 Task: Create in the project AdvantEdge and in the Backlog issue 'Address issues related to data synchronization across multiple devices' a child issue 'Big data model interpretability and transparency optimization and testing', and assign it to team member softage.3@softage.net. Create in the project AdvantEdge and in the Backlog issue 'Improve error messaging to better communicate issues to users' a child issue 'Kubernetes cluster network reliability remediation and testing', and assign it to team member softage.4@softage.net
Action: Mouse scrolled (331, 457) with delta (0, 0)
Screenshot: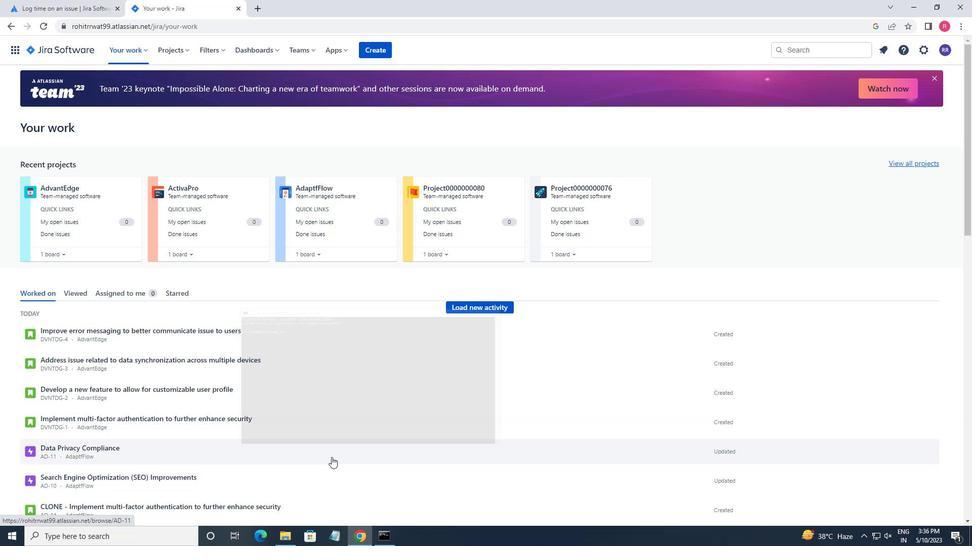 
Action: Mouse scrolled (331, 457) with delta (0, 0)
Screenshot: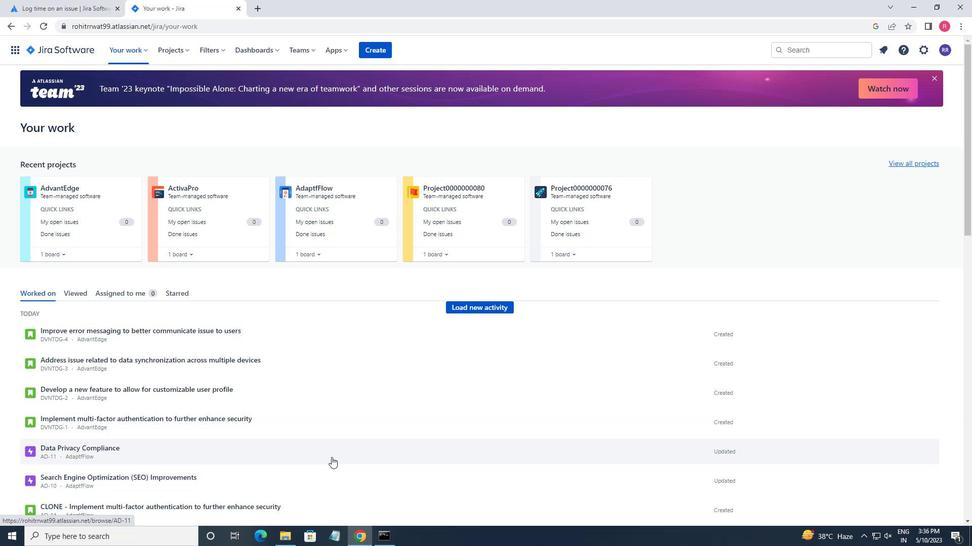 
Action: Mouse moved to (186, 51)
Screenshot: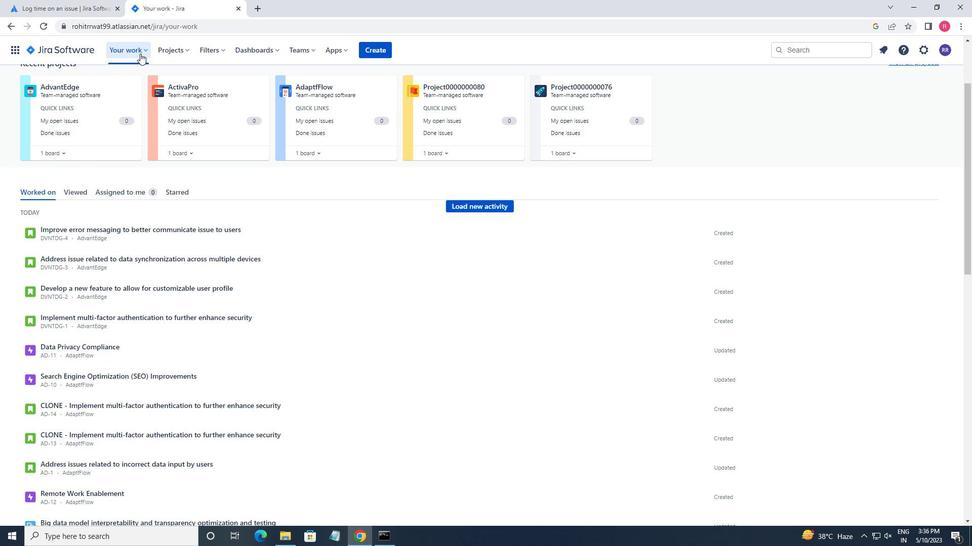 
Action: Mouse pressed left at (186, 51)
Screenshot: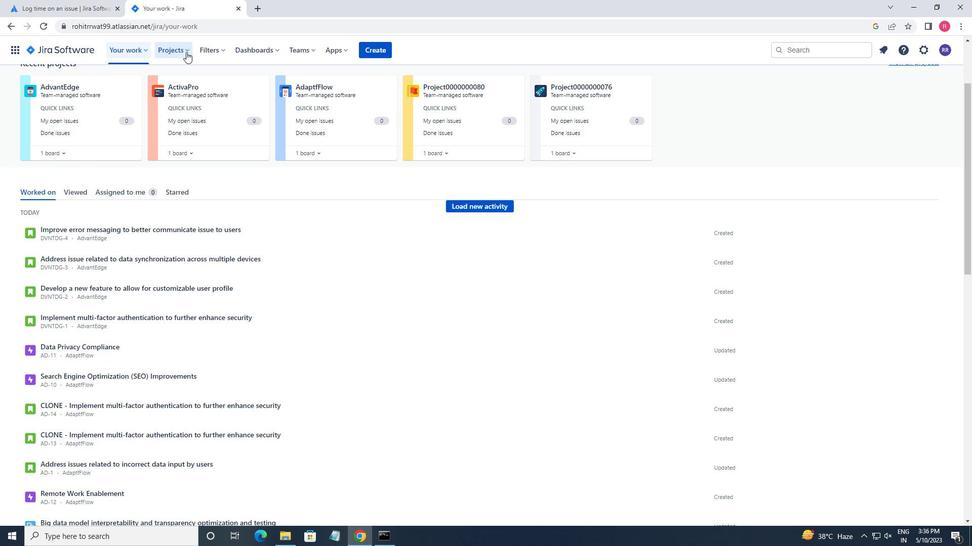
Action: Mouse moved to (214, 93)
Screenshot: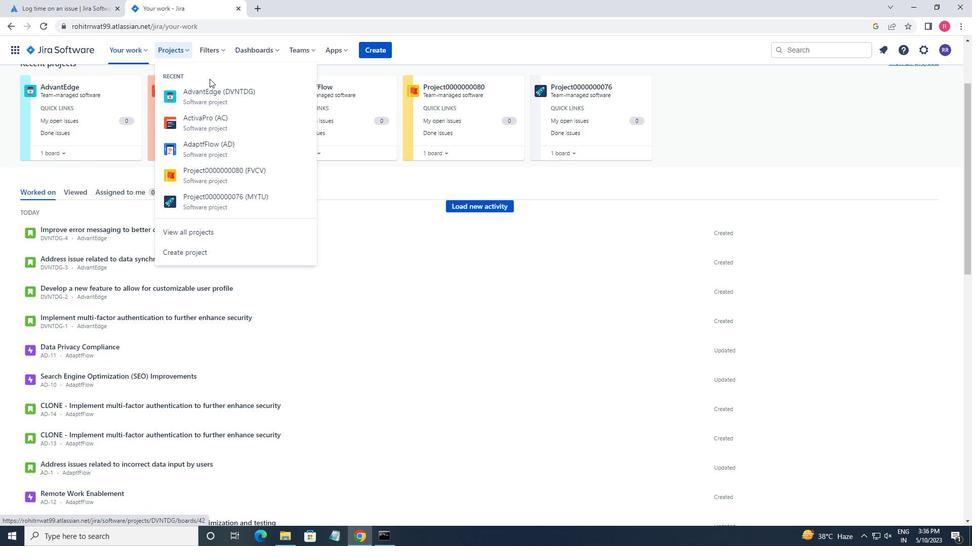 
Action: Mouse pressed left at (214, 93)
Screenshot: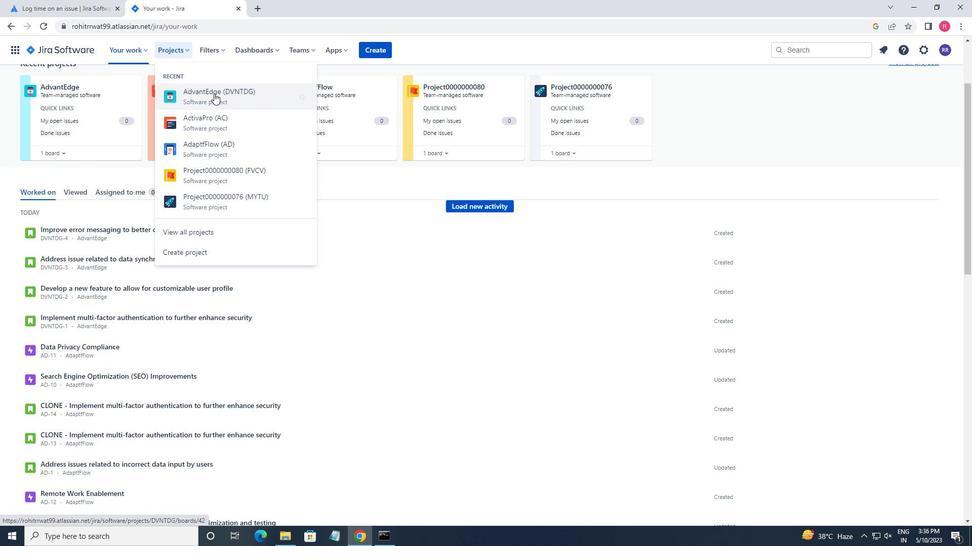 
Action: Mouse moved to (43, 153)
Screenshot: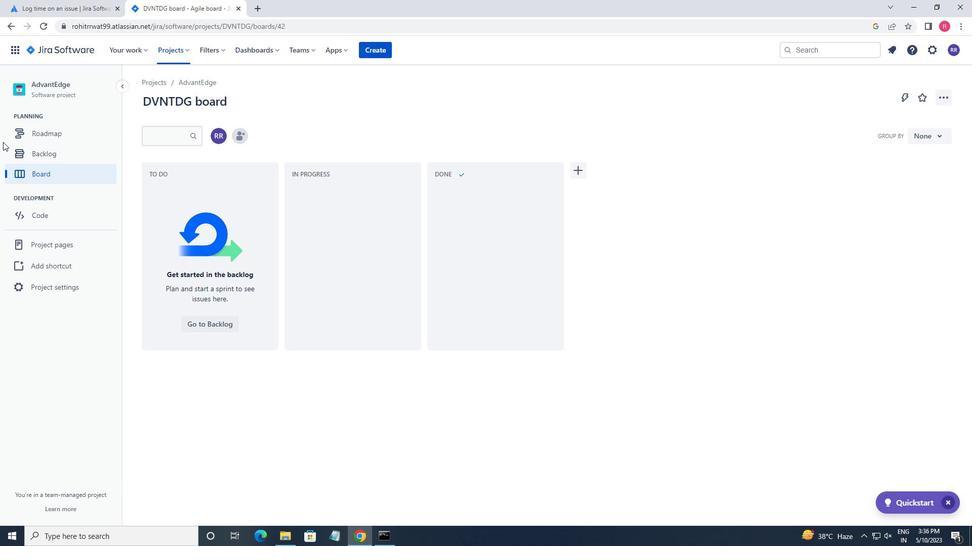 
Action: Mouse pressed left at (43, 153)
Screenshot: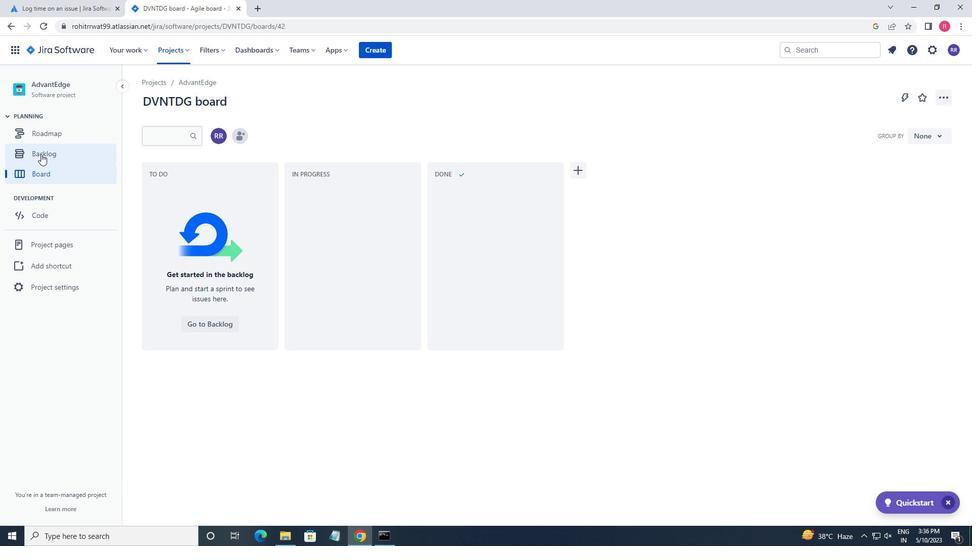 
Action: Mouse moved to (590, 438)
Screenshot: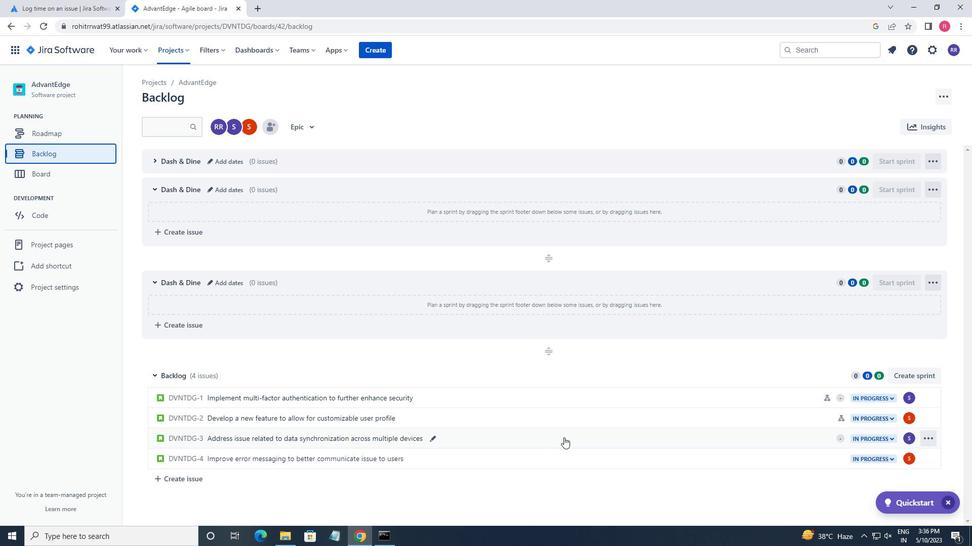
Action: Mouse pressed left at (590, 438)
Screenshot: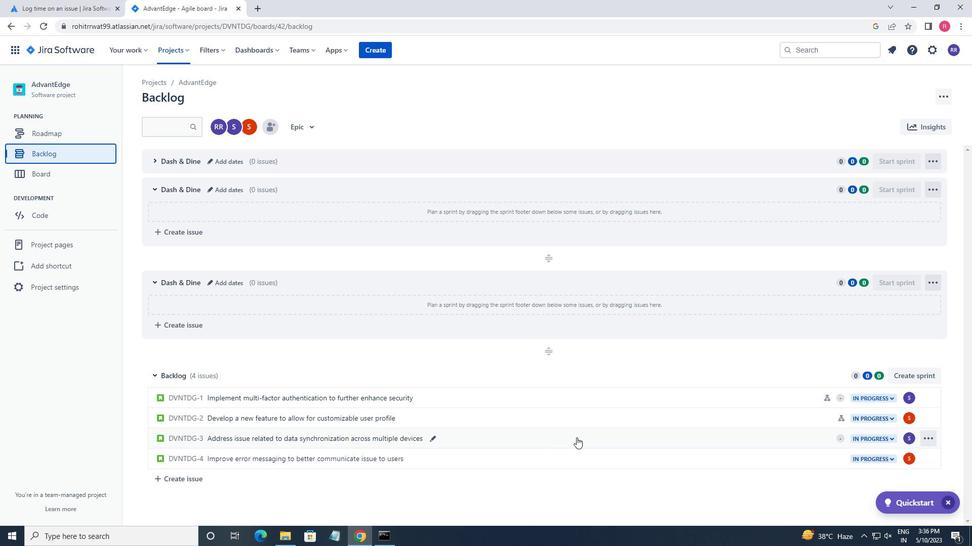 
Action: Mouse moved to (790, 228)
Screenshot: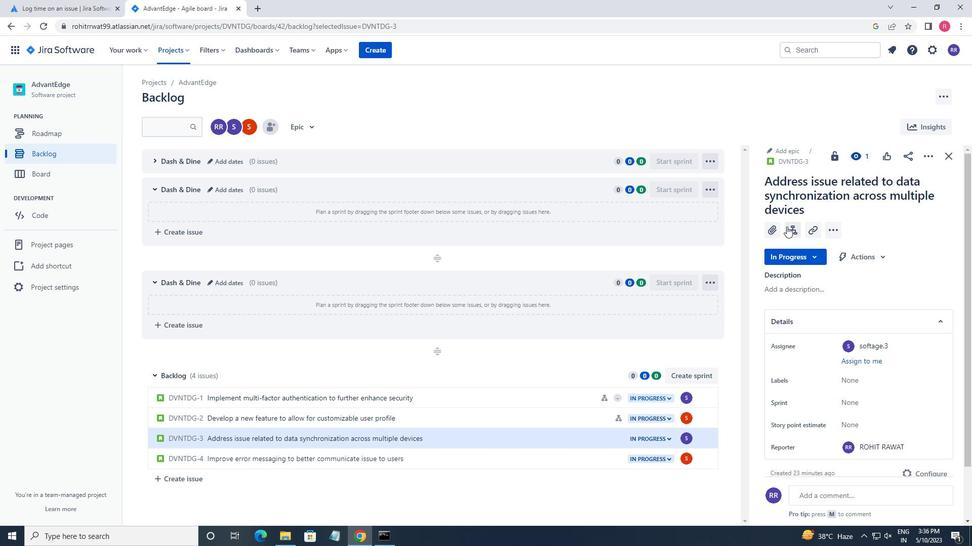 
Action: Mouse pressed left at (790, 228)
Screenshot: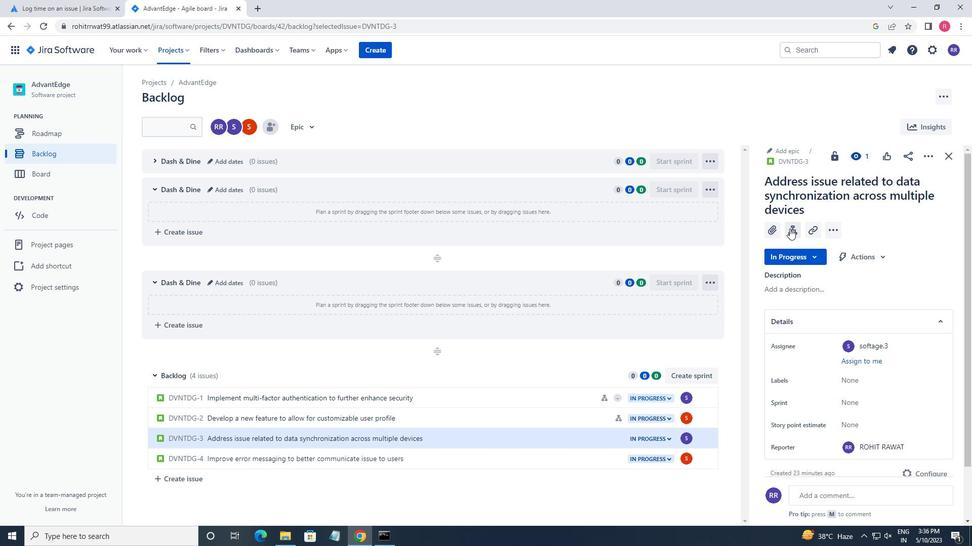 
Action: Mouse moved to (776, 321)
Screenshot: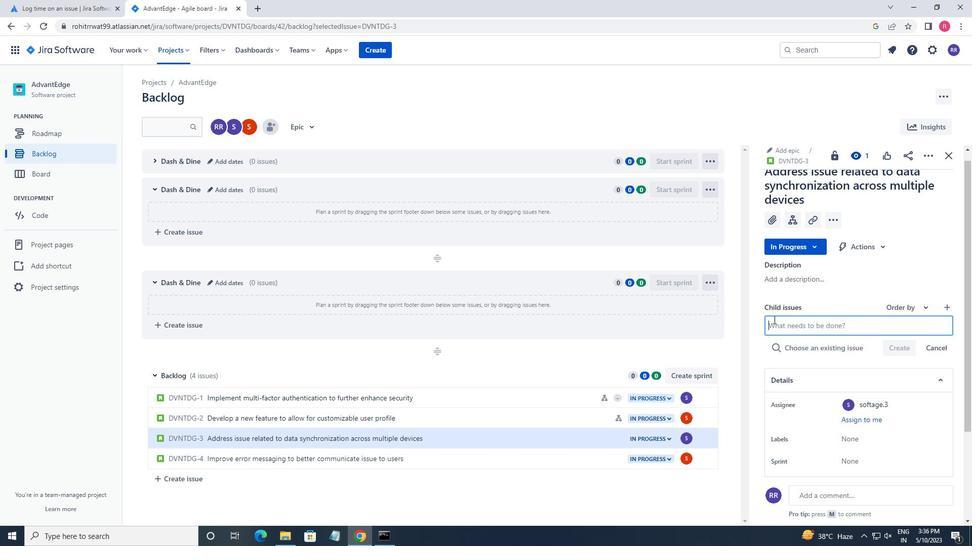 
Action: Key pressed <Key.shift_r>Big<Key.space>dtata<Key.space><Key.backspace><Key.backspace><Key.backspace><Key.backspace><Key.backspace>ata<Key.space>model<Key.space>interpretability<Key.space>and<Key.space>transparency<Key.space>optimizaton<Key.space>and<Key.space>testng<Key.left><Key.left>i<Key.left><Key.left><Key.left><Key.left><Key.left><Key.left><Key.left><Key.left><Key.left><Key.left><Key.left><Key.left><Key.left><Key.left><Key.left><Key.left><Key.left><Key.left><Key.right><Key.right><Key.right><Key.right><Key.right><Key.right>i<Key.enter>
Screenshot: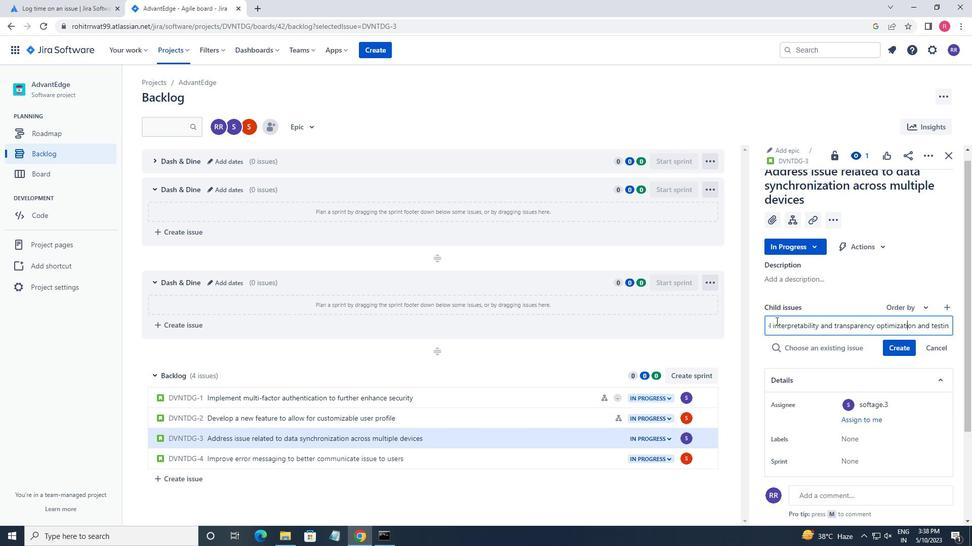 
Action: Mouse moved to (912, 333)
Screenshot: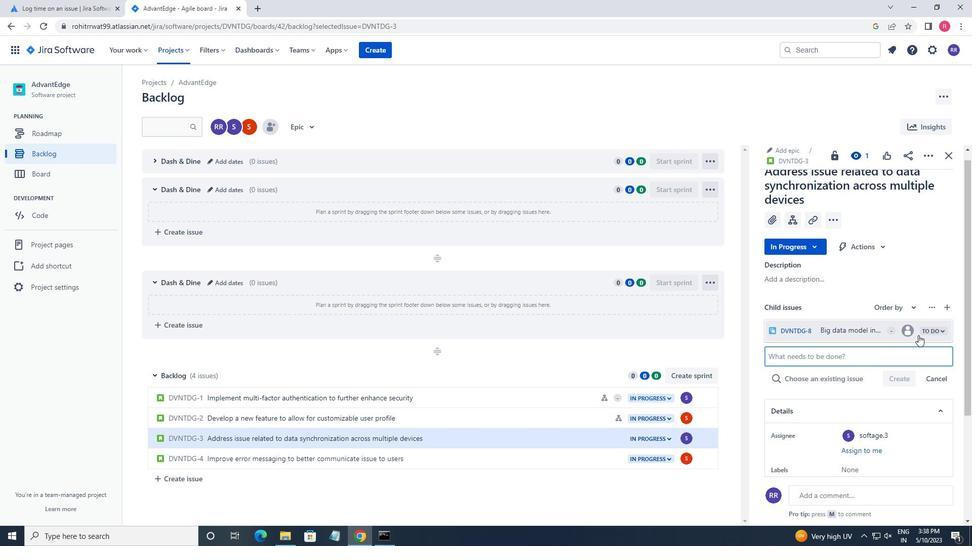 
Action: Mouse pressed left at (912, 333)
Screenshot: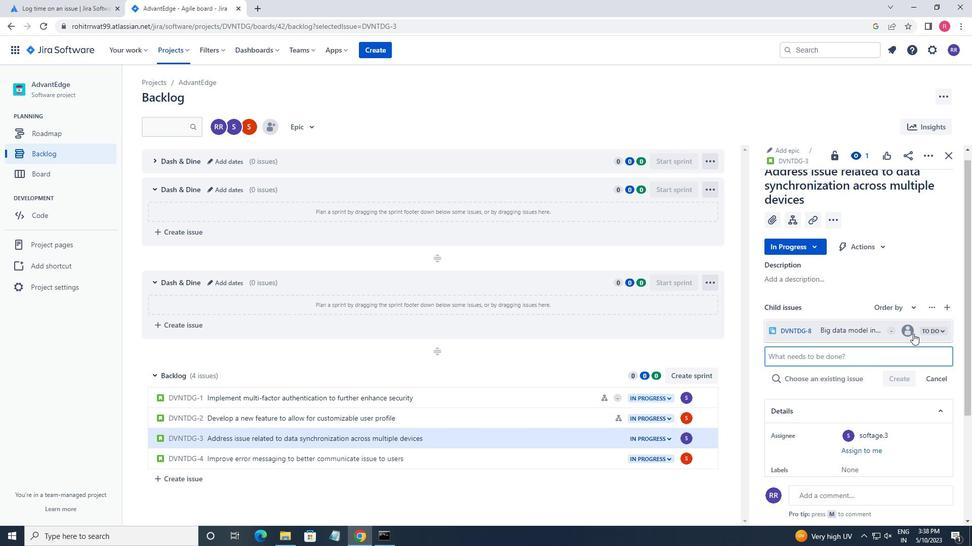 
Action: Mouse moved to (701, 295)
Screenshot: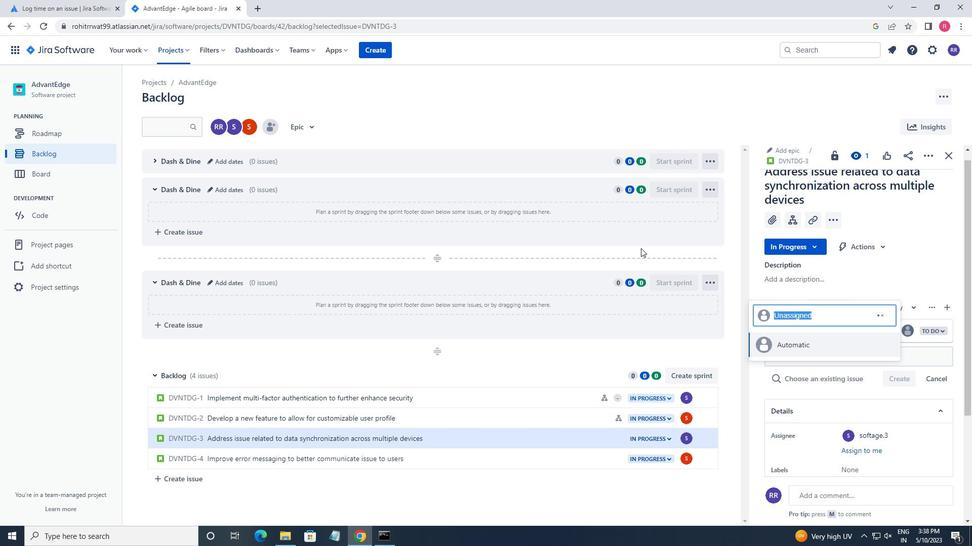 
Action: Key pressed softage.3<Key.shift>@SOFTAGE.NET<Key.enter>
Screenshot: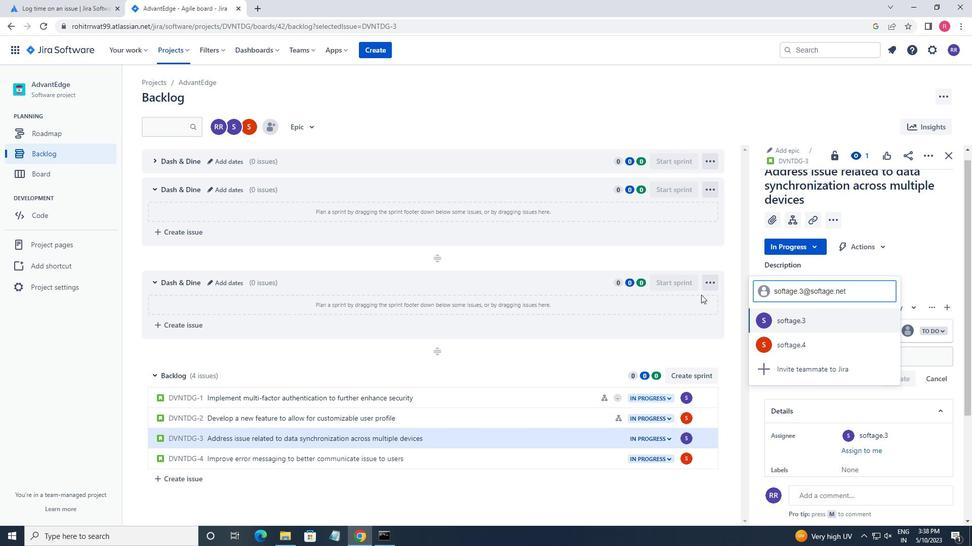 
Action: Mouse moved to (484, 462)
Screenshot: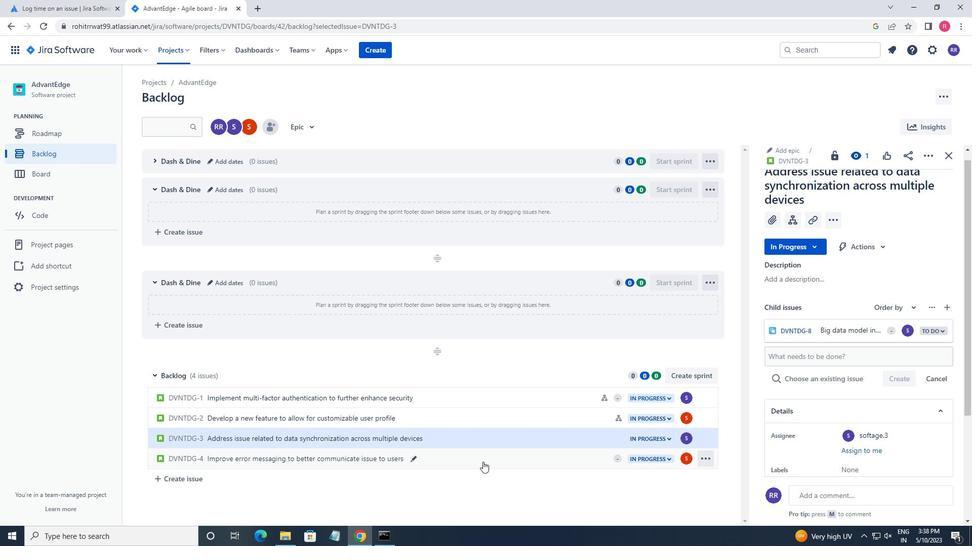 
Action: Mouse pressed left at (484, 462)
Screenshot: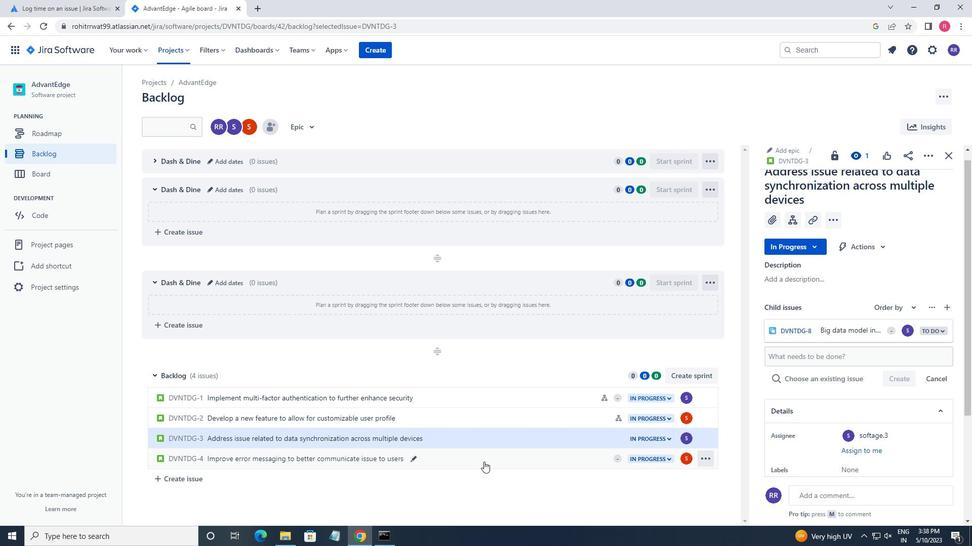 
Action: Mouse moved to (794, 216)
Screenshot: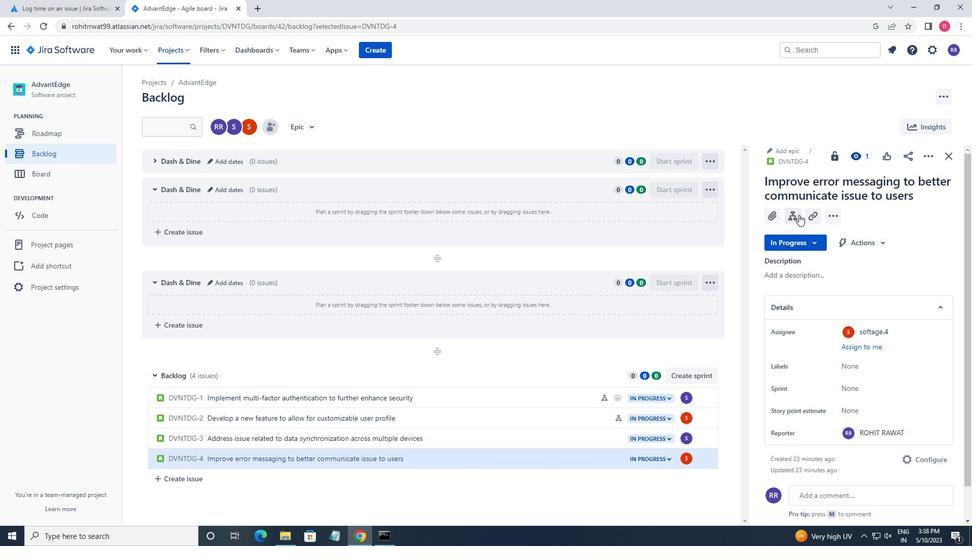 
Action: Mouse pressed left at (794, 216)
Screenshot: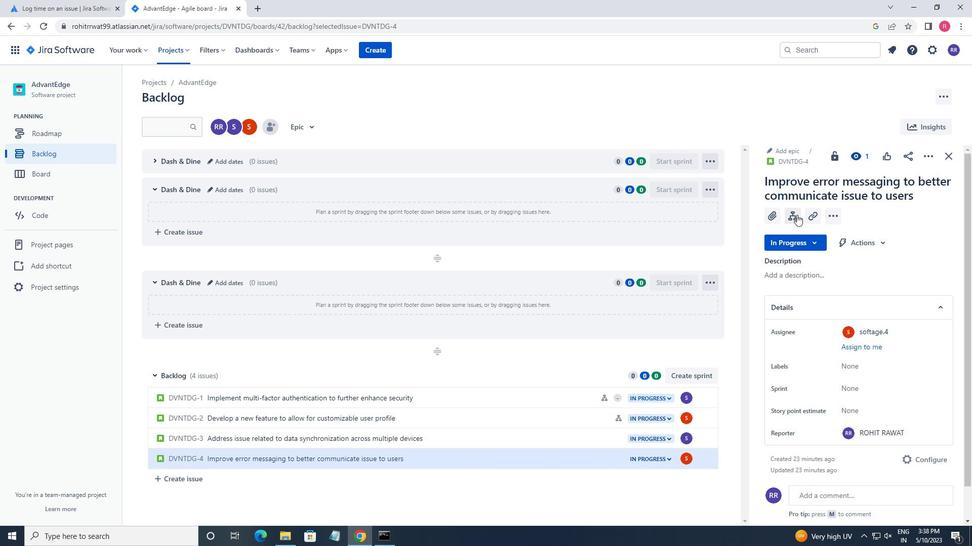 
Action: Mouse moved to (825, 323)
Screenshot: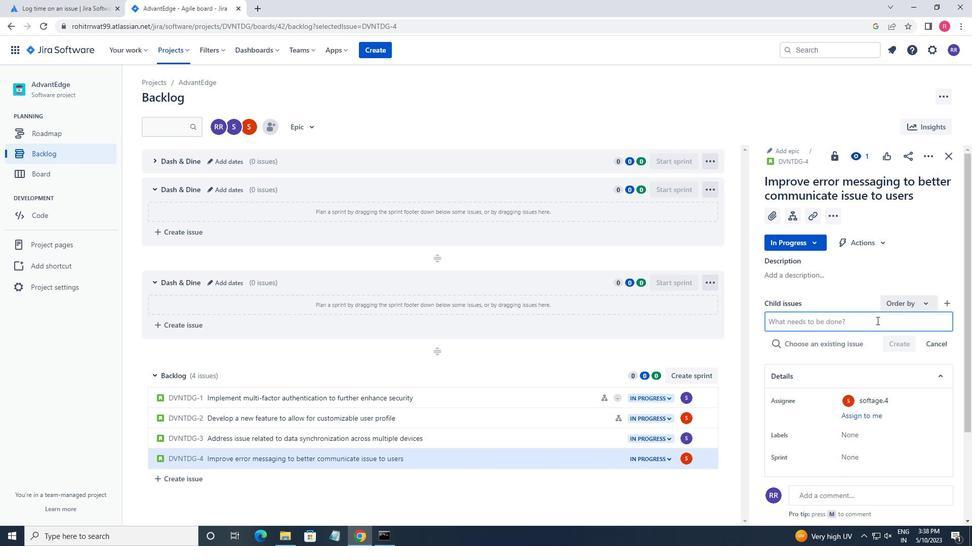 
Action: Key pressed <Key.shift_r>KUBERNETES<Key.space>CLUSTER<Key.space>NETWORK<Key.space>RELIABILITY<Key.space>REMEDIATION<Key.space>ANFD<Key.backspace><Key.backspace>D<Key.space>TESTING<Key.enter>
Screenshot: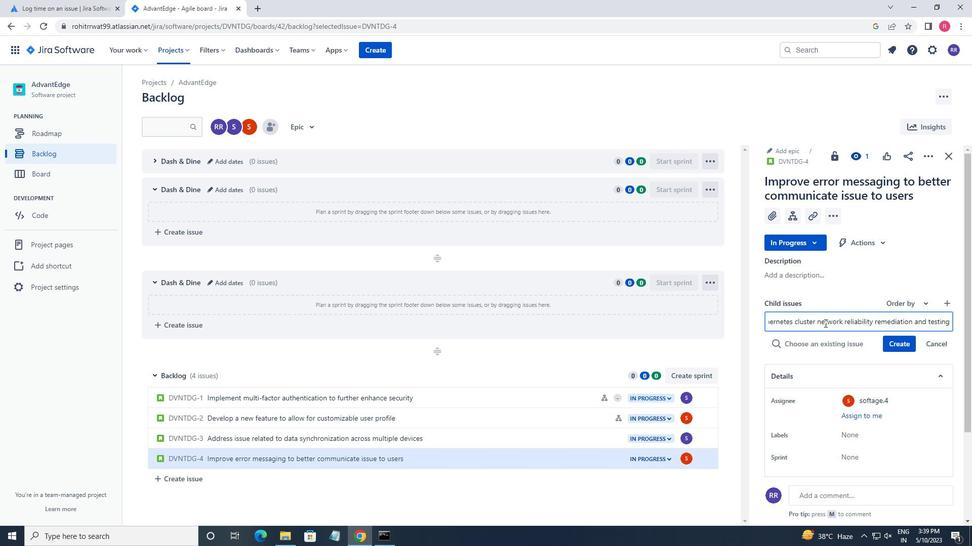 
Action: Mouse scrolled (825, 324) with delta (0, 0)
Screenshot: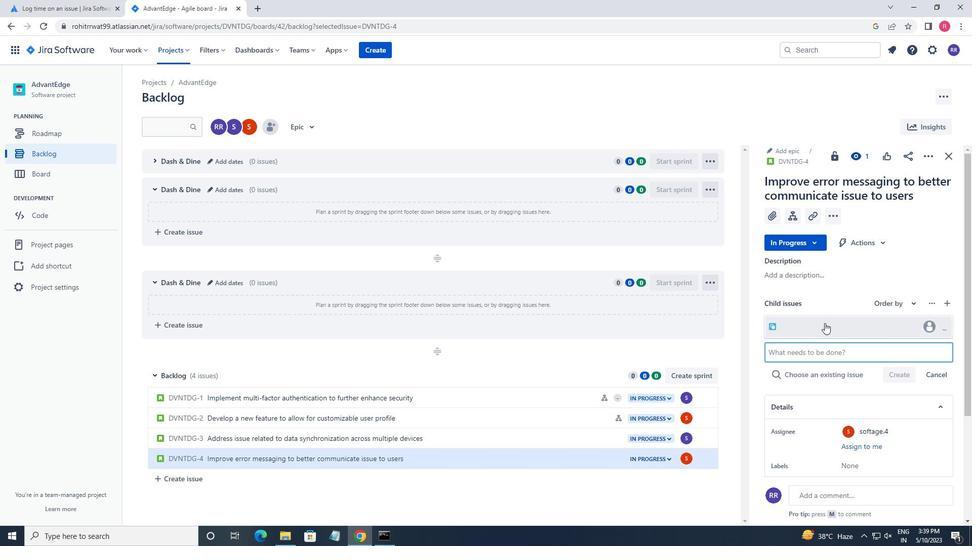 
Action: Mouse moved to (908, 326)
Screenshot: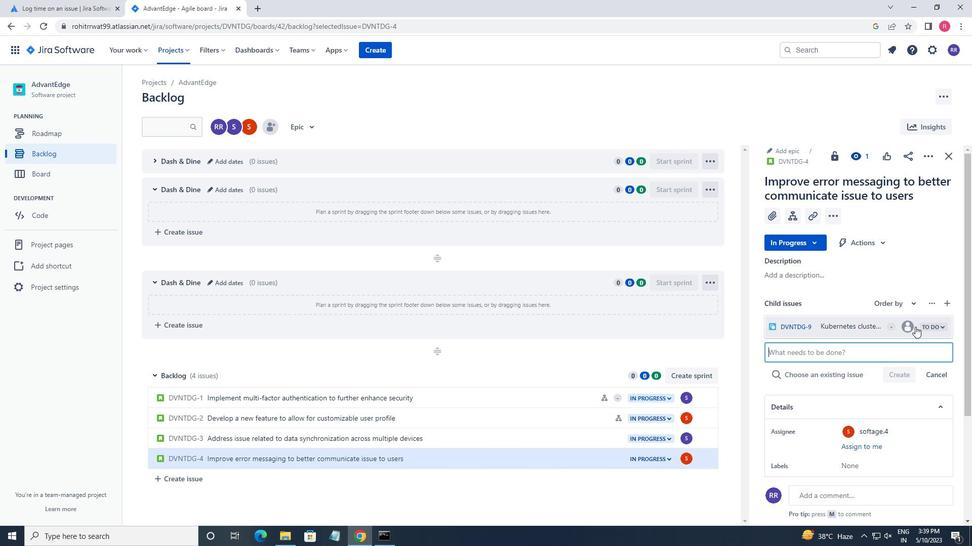 
Action: Mouse pressed left at (908, 326)
Screenshot: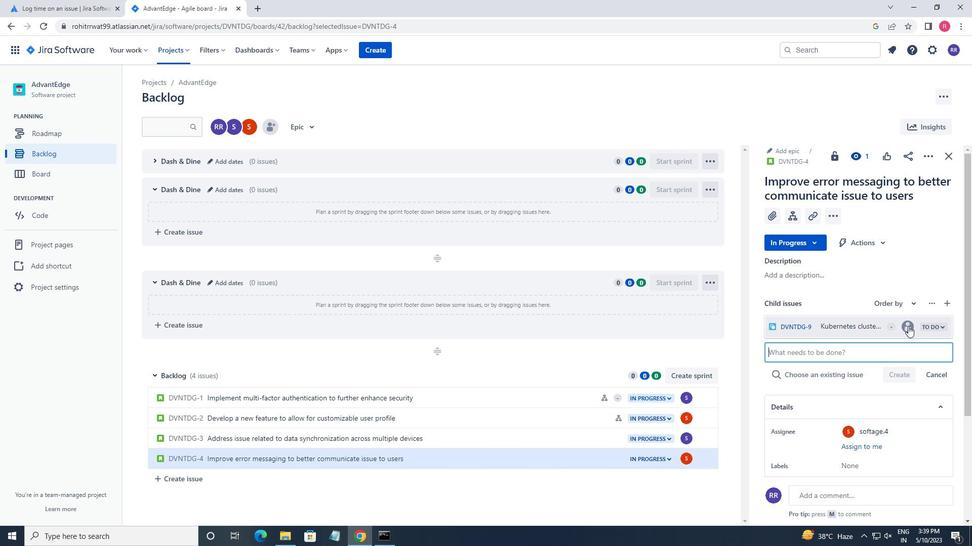 
Action: Mouse moved to (711, 316)
Screenshot: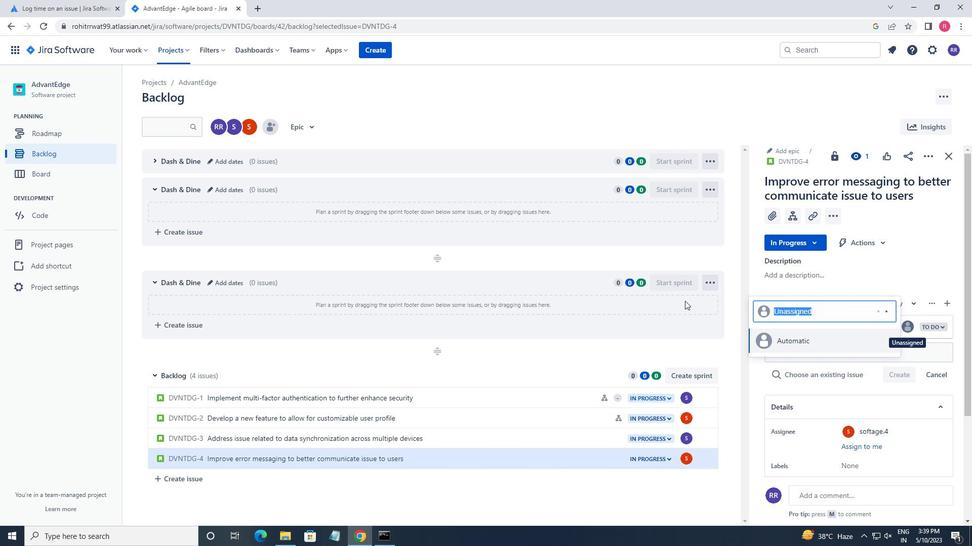 
Action: Key pressed SOFTAGE.4<Key.shift>@SOFTAGE.NET<Key.enter>
Screenshot: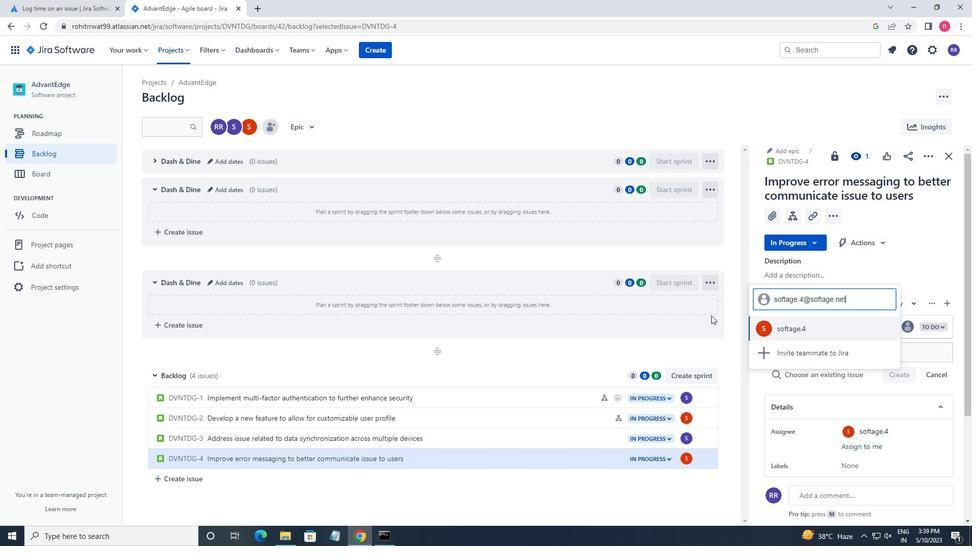 
